 Task: For heading Arial with bold.  font size for heading22,  'Change the font style of data to'Arial Narrow.  and font size to 14,  Change the alignment of both headline & data to Align middle.  In the sheet  Attendance Sheet for Weekly Reviewbook
Action: Key pressed <Key.left><Key.left><Key.right><Key.left><Key.up><Key.up><Key.left><Key.up><Key.up><Key.left><Key.up><Key.up><Key.left><Key.up><Key.up><Key.up><Key.up><Key.up><Key.up><Key.up><Key.up><Key.up><Key.up><Key.up><Key.up><Key.up><Key.alt_l>hff<Key.down><Key.up><Key.down><Key.enter><Key.alt_l>h1<Key.alt_l>h1<Key.enter><Key.left><Key.left><Key.left><Key.up><Key.alt_l>hfs<Key.down><Key.down><Key.down><Key.down><Key.down><Key.down><Key.down><Key.enter><Key.down><Key.shift_r><Key.right><Key.down><Key.alt_l>hff<Key.down><Key.down><Key.down><Key.down><Key.down><Key.down><Key.enter><Key.alt_l>hfs<Key.down><Key.down><Key.down><Key.enter>ctrl+A<Key.alt_l>hac<Key.enter><Key.right><Key.left><Key.left><Key.up><Key.right><Key.down><Key.left><Key.up>ctrl+A<'\x01'>
Screenshot: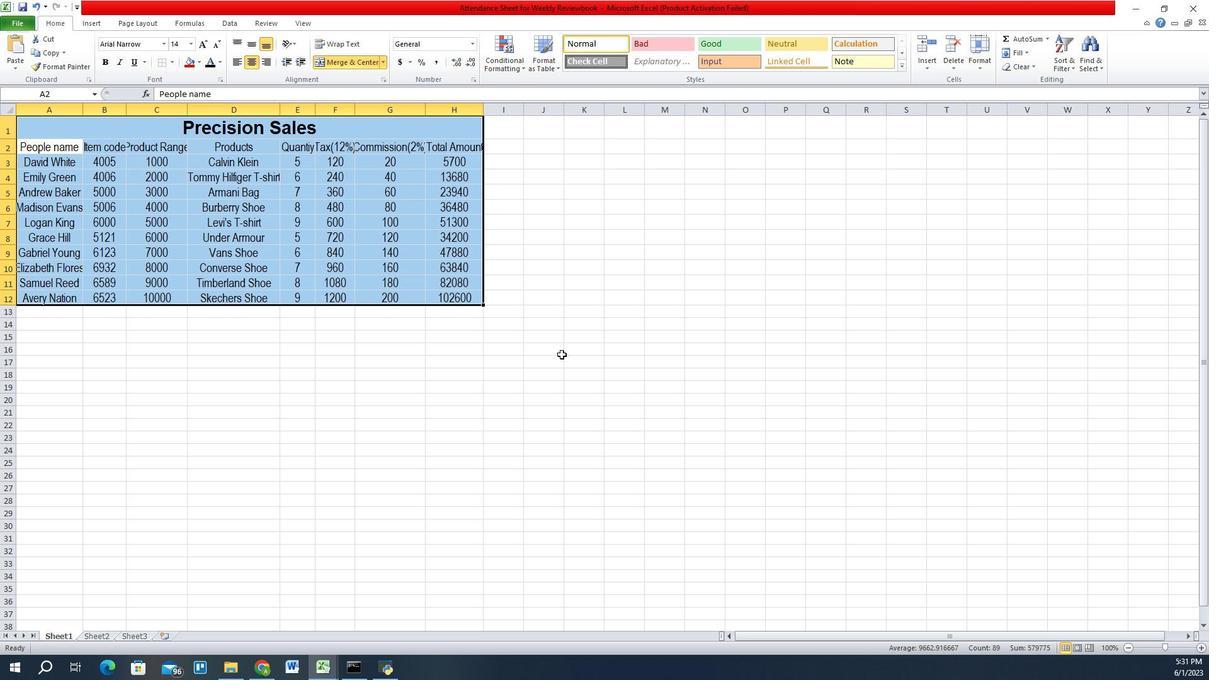 
Action: Mouse moved to (294, 291)
Screenshot: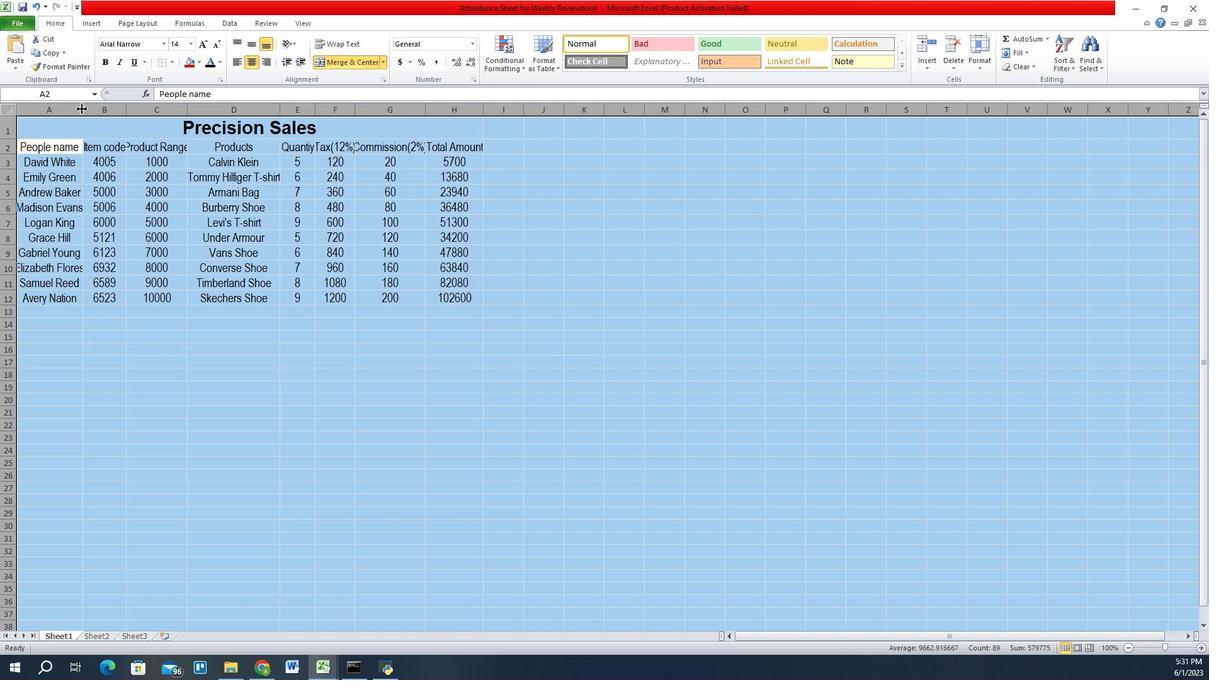 
Action: Mouse pressed left at (294, 291)
Screenshot: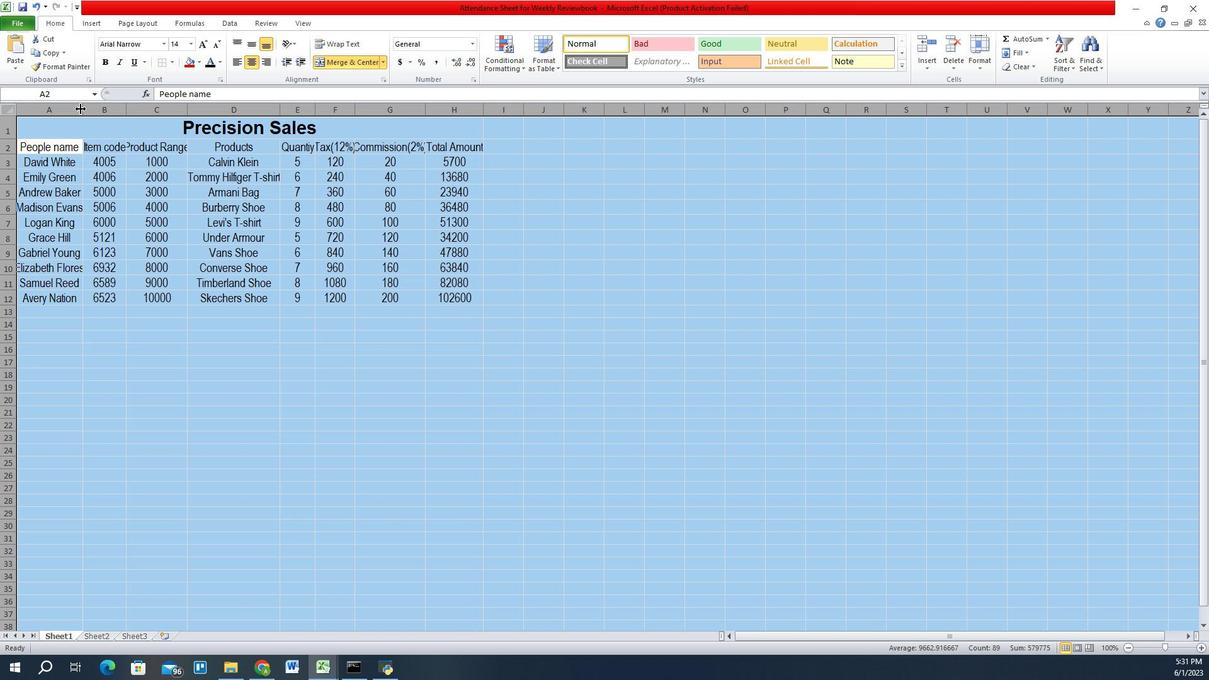 
Action: Mouse pressed left at (294, 291)
Screenshot: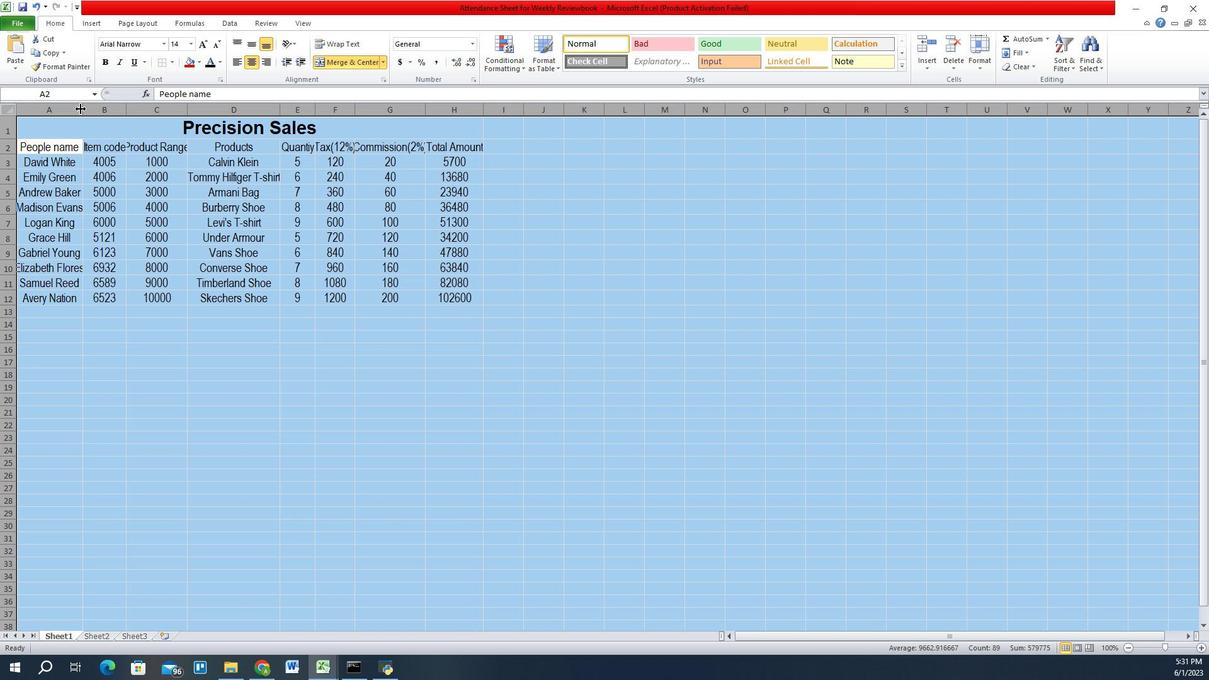 
Action: Mouse pressed left at (294, 291)
Screenshot: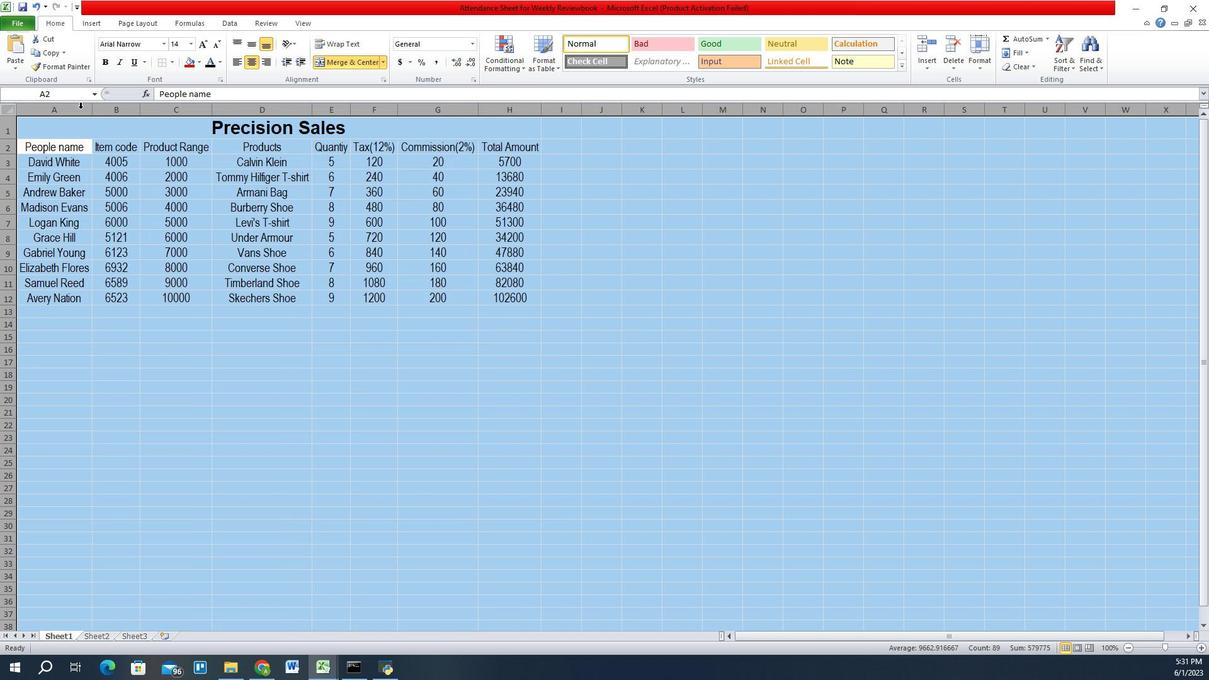 
Action: Mouse moved to (338, 318)
Screenshot: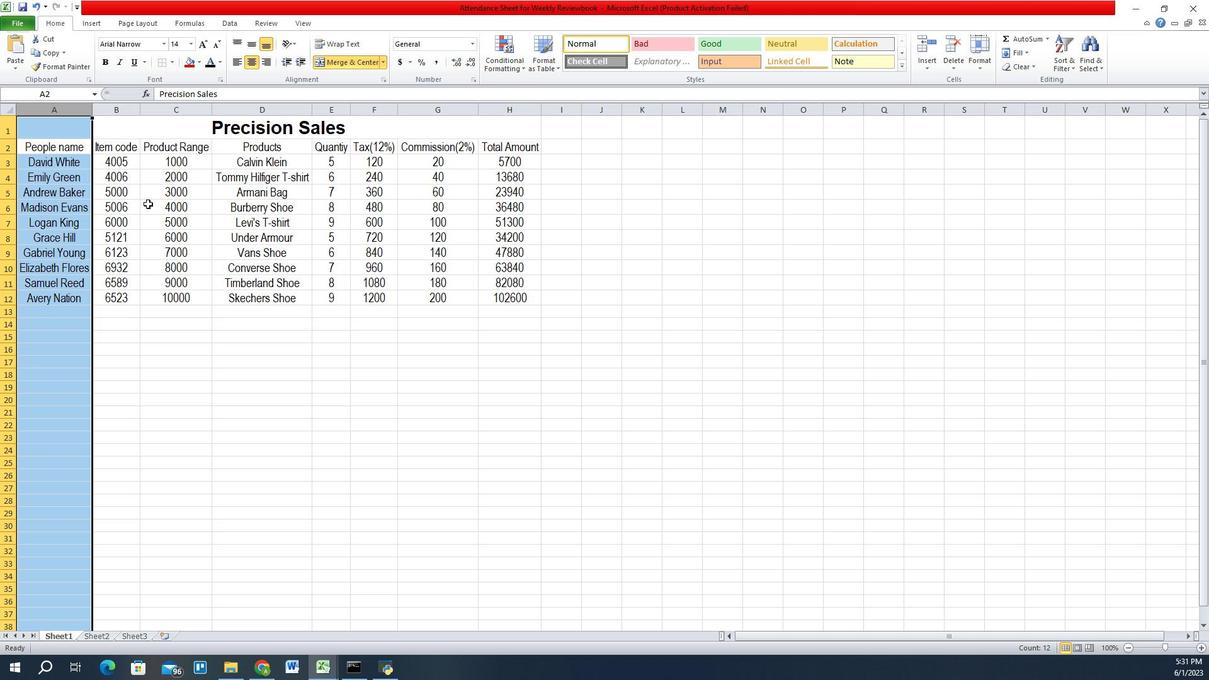 
Action: Mouse pressed left at (338, 318)
Screenshot: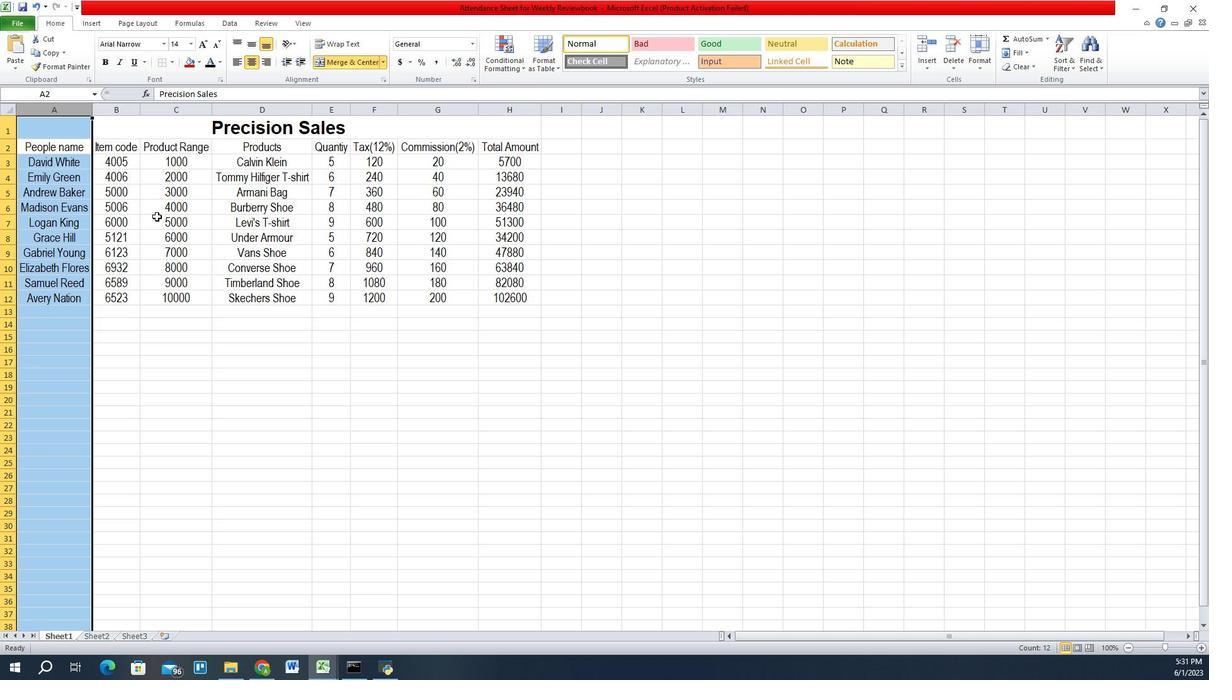 
Action: Mouse moved to (595, 353)
Screenshot: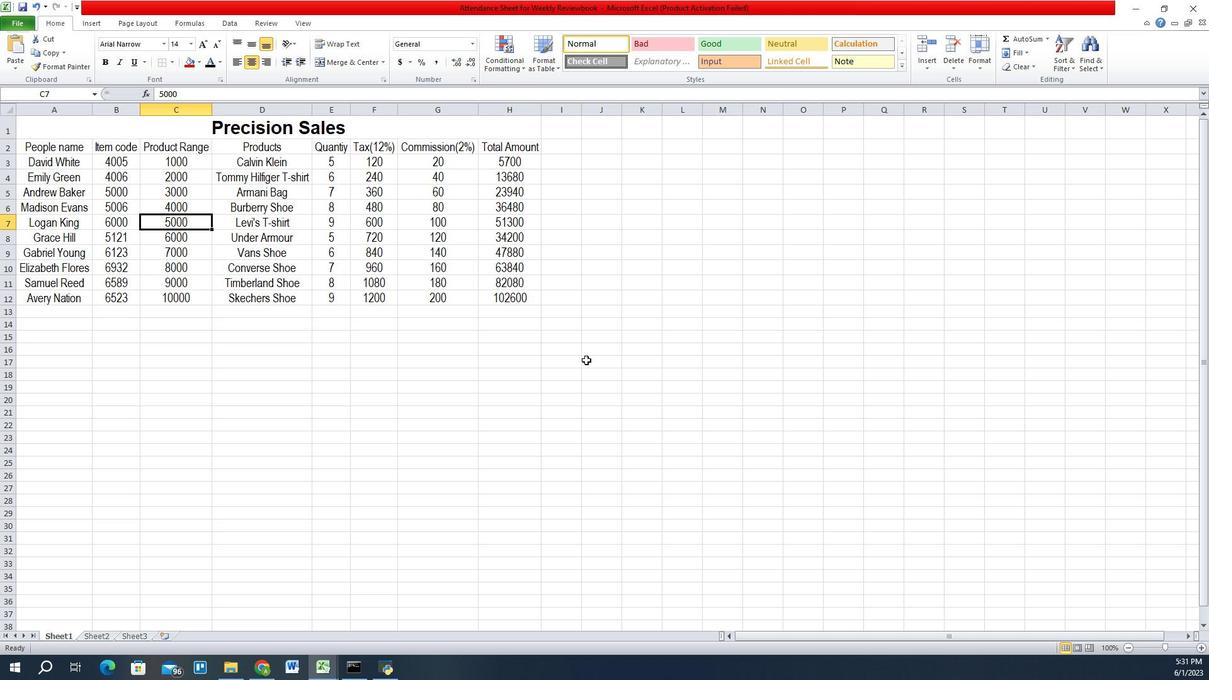
Action: Mouse pressed left at (595, 353)
Screenshot: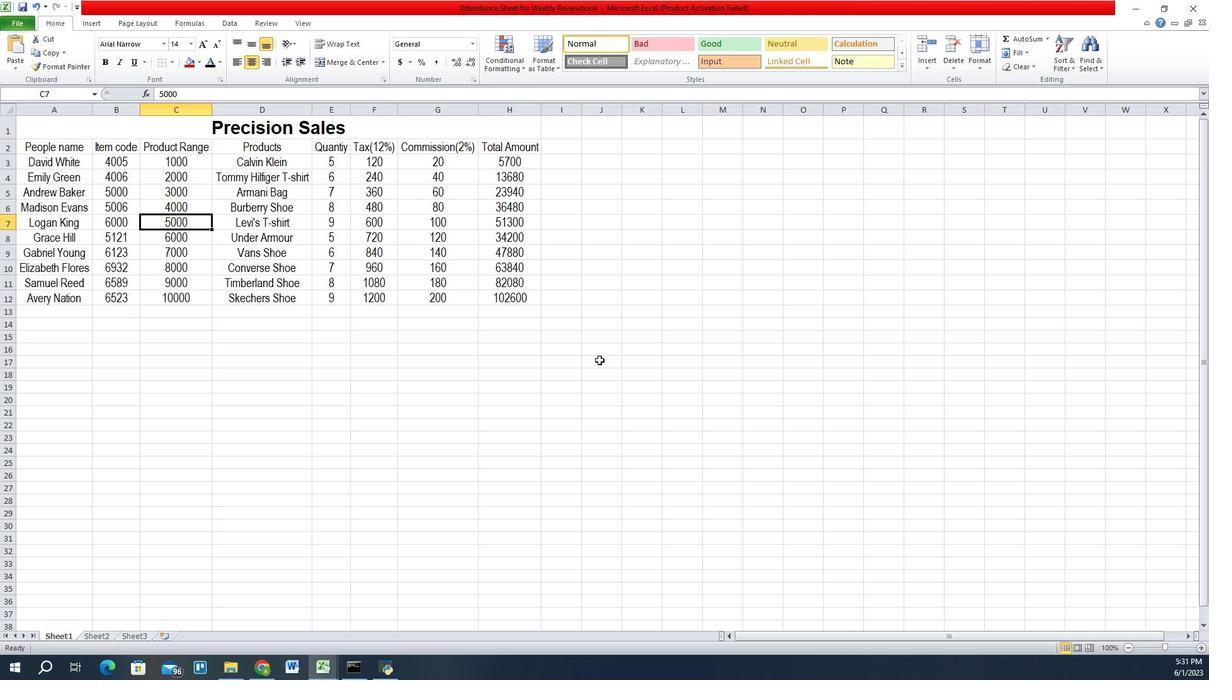
Action: Key pressed <Key.left><Key.left><Key.left><Key.up><Key.left><Key.up><Key.up><Key.left><Key.right>
Screenshot: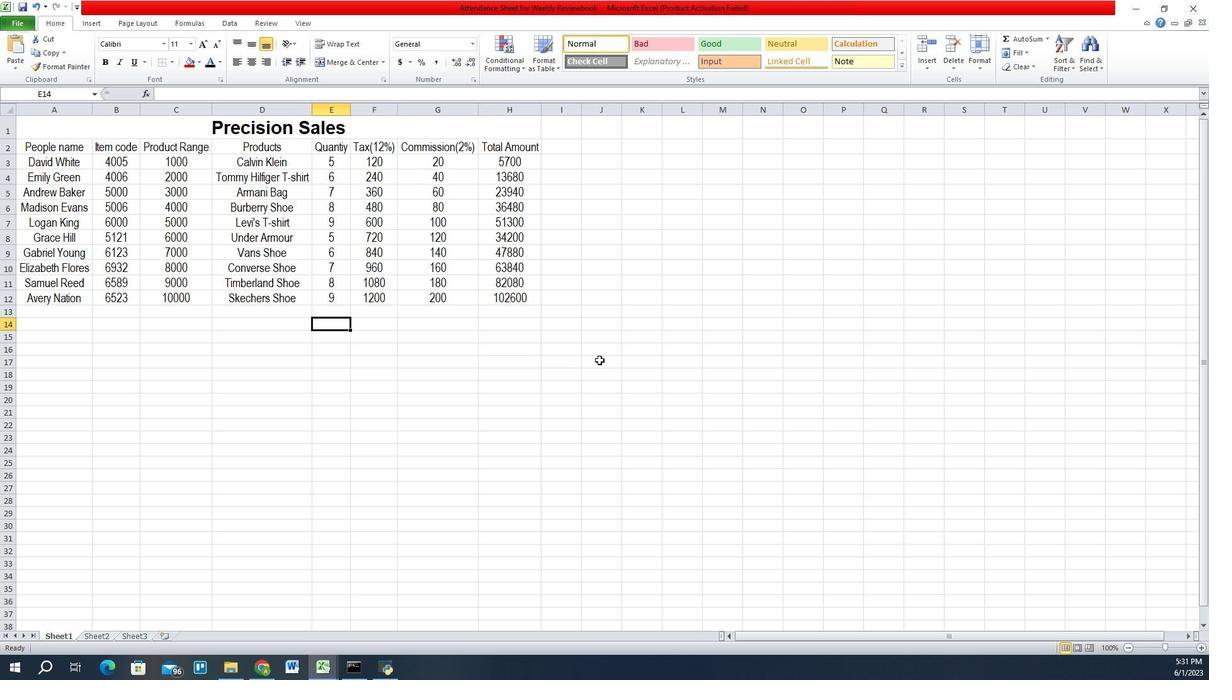 
